 Task: Use Sitcom Laughter 05 Effect in this video Movie B.mp4
Action: Mouse moved to (194, 126)
Screenshot: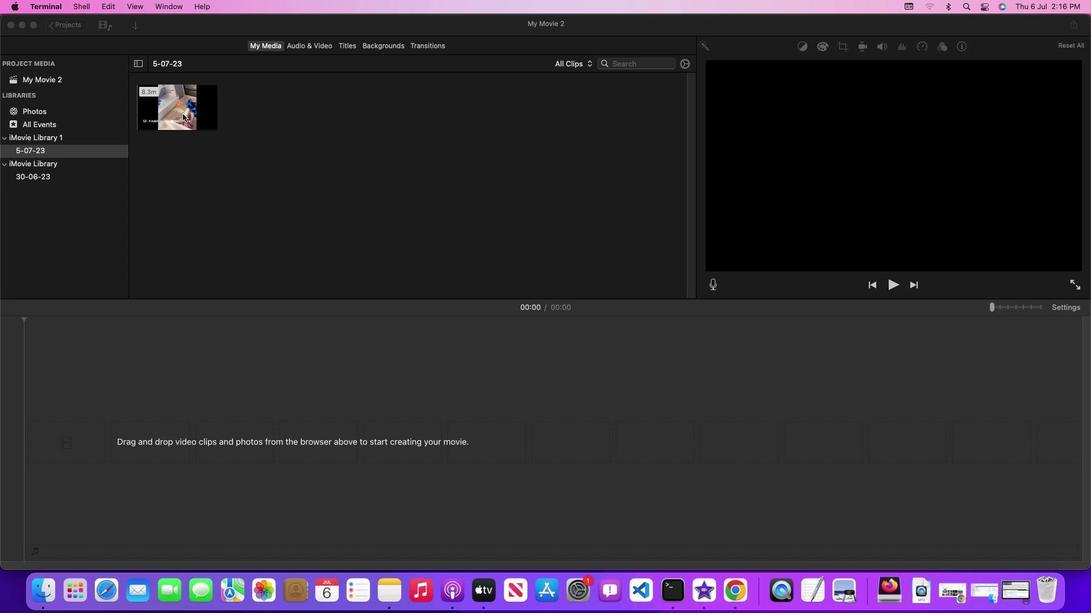 
Action: Mouse pressed left at (194, 126)
Screenshot: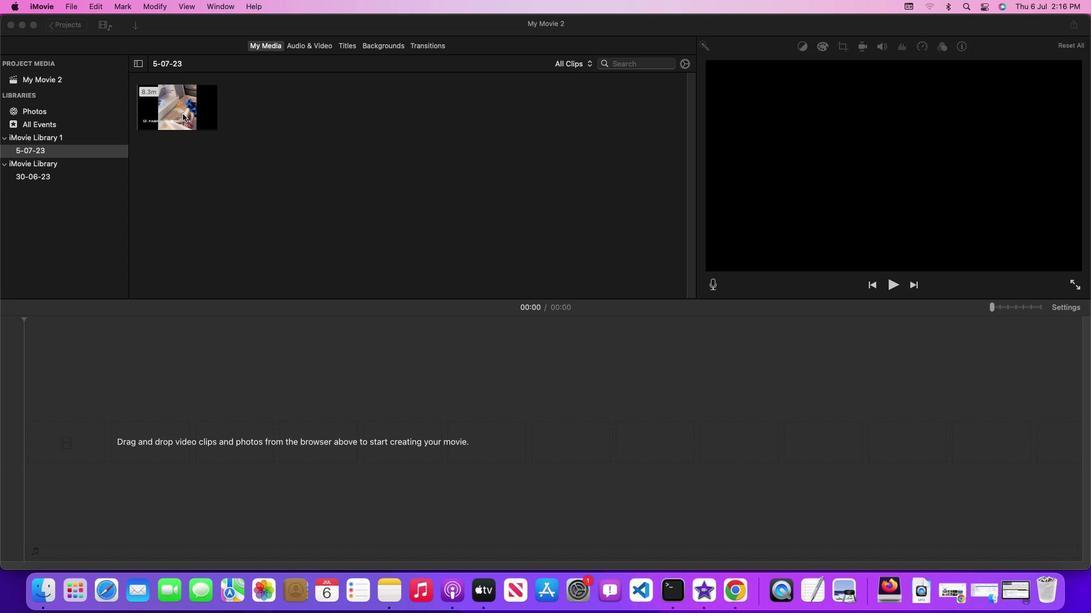 
Action: Mouse pressed left at (194, 126)
Screenshot: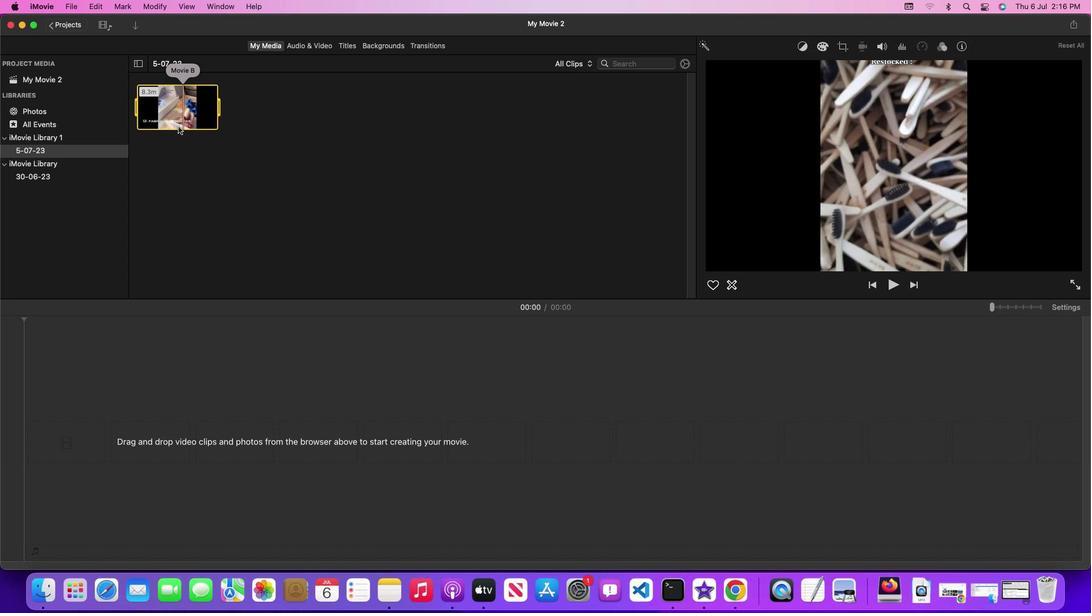 
Action: Mouse moved to (337, 59)
Screenshot: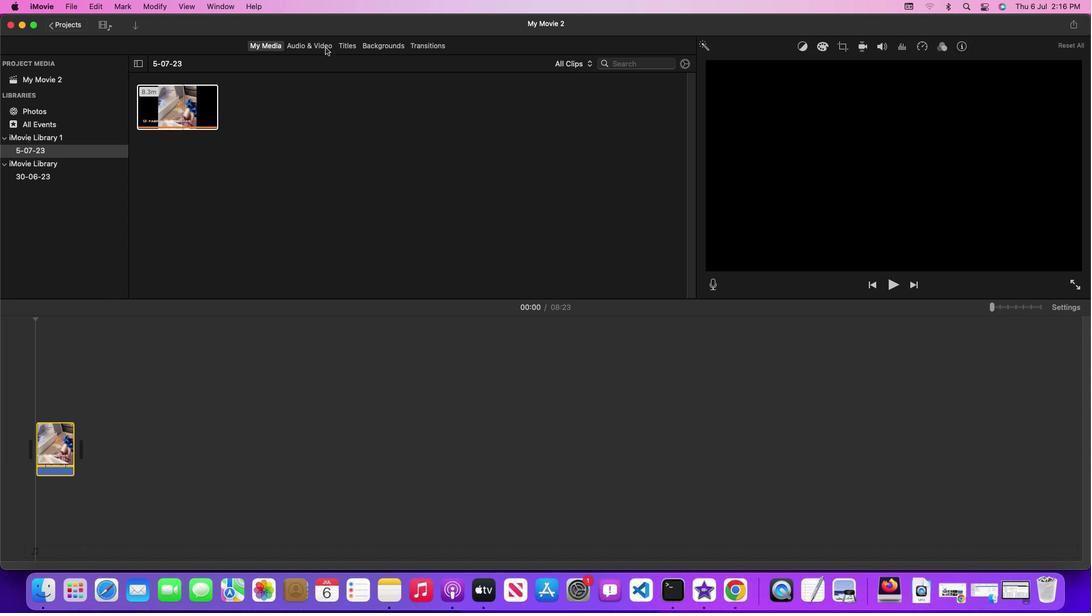 
Action: Mouse pressed left at (337, 59)
Screenshot: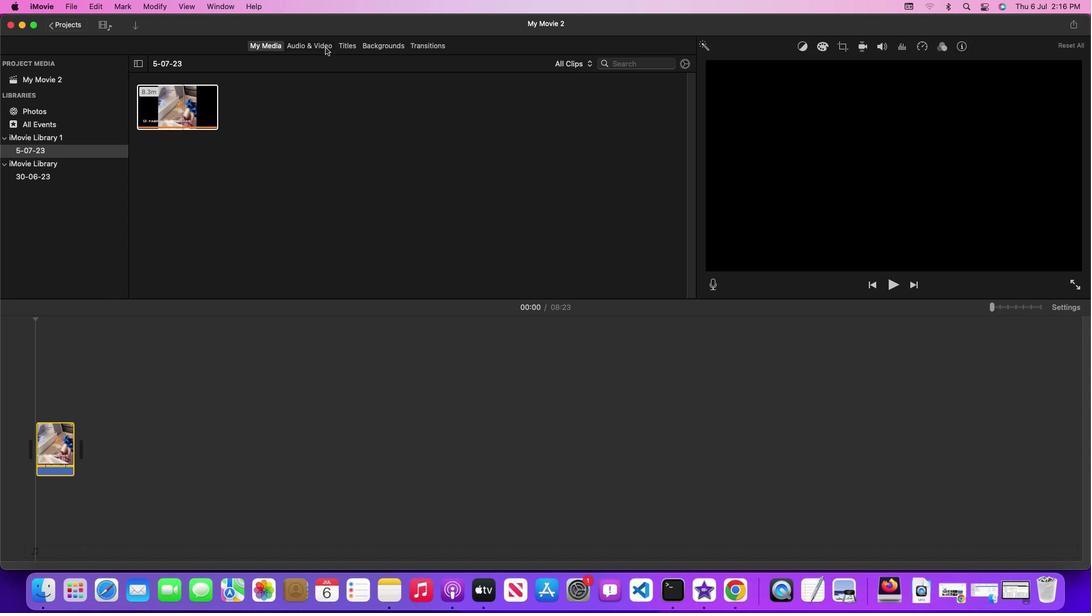 
Action: Mouse moved to (703, 161)
Screenshot: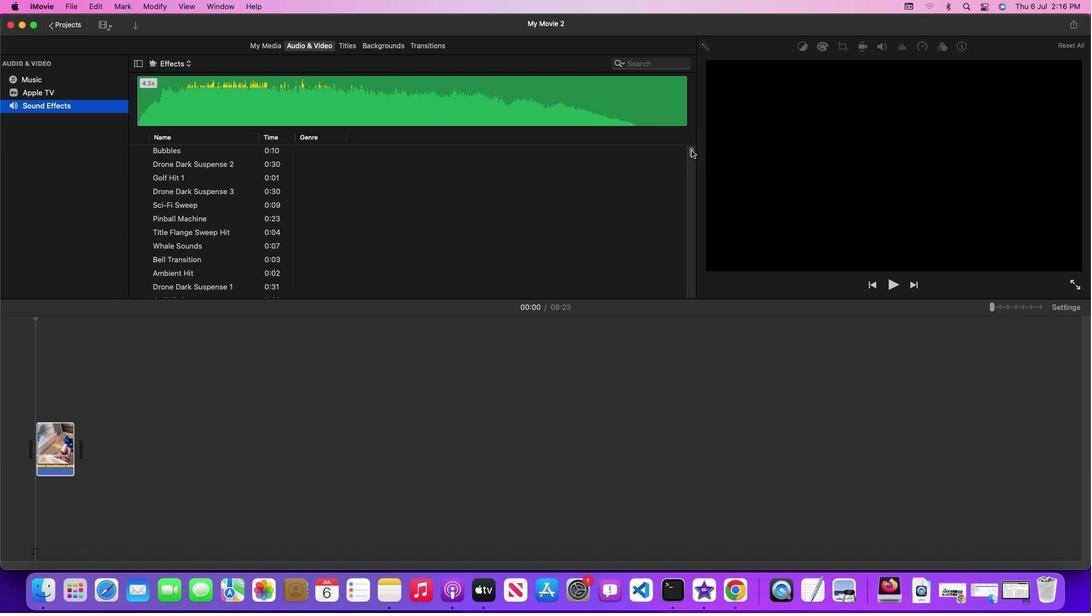 
Action: Mouse pressed left at (703, 161)
Screenshot: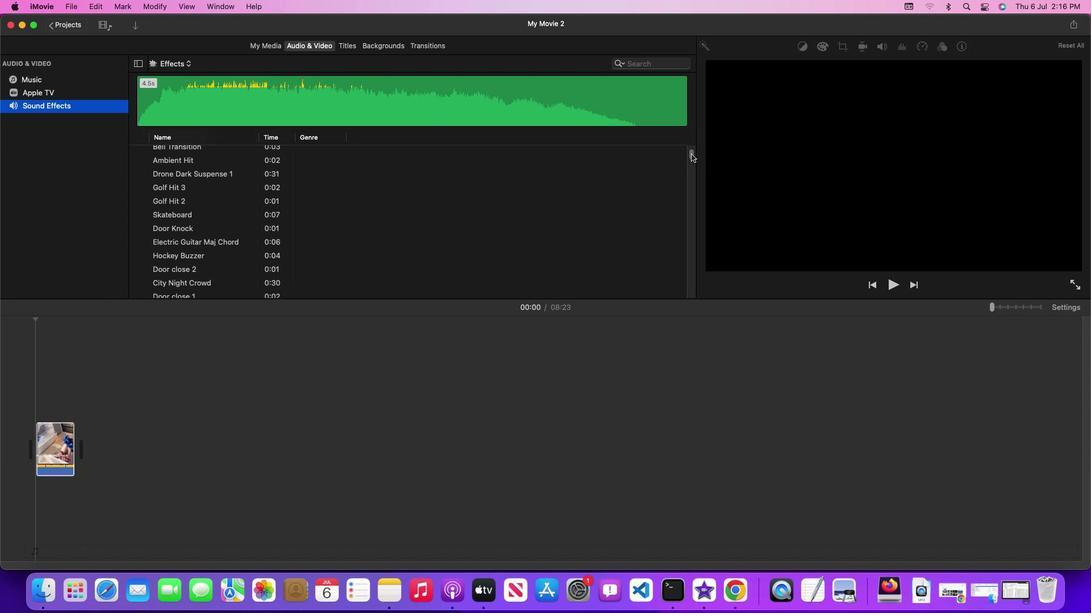 
Action: Mouse moved to (546, 265)
Screenshot: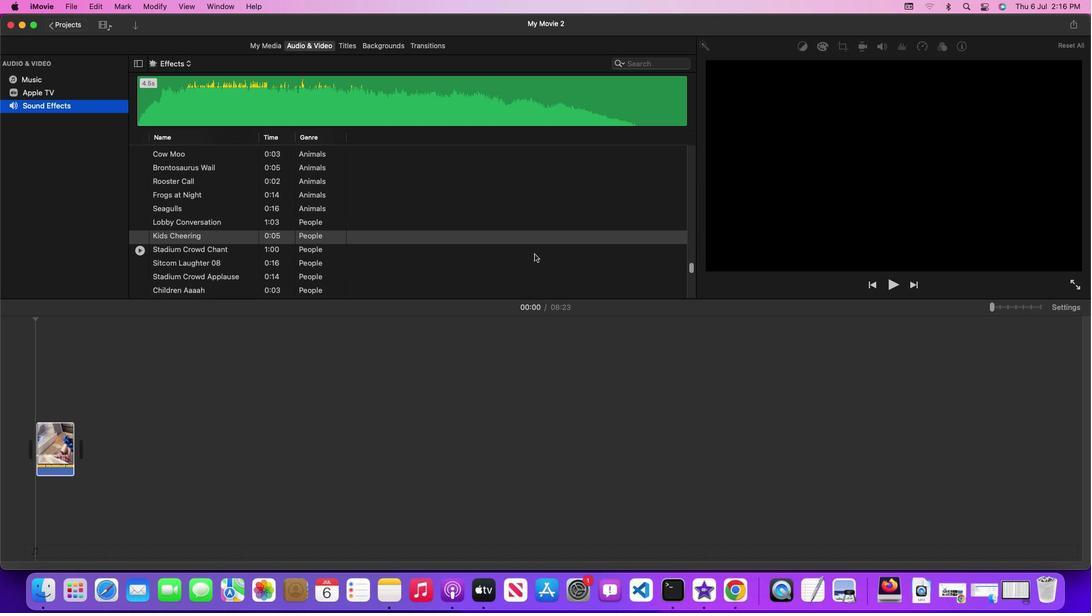 
Action: Mouse scrolled (546, 265) with delta (11, 11)
Screenshot: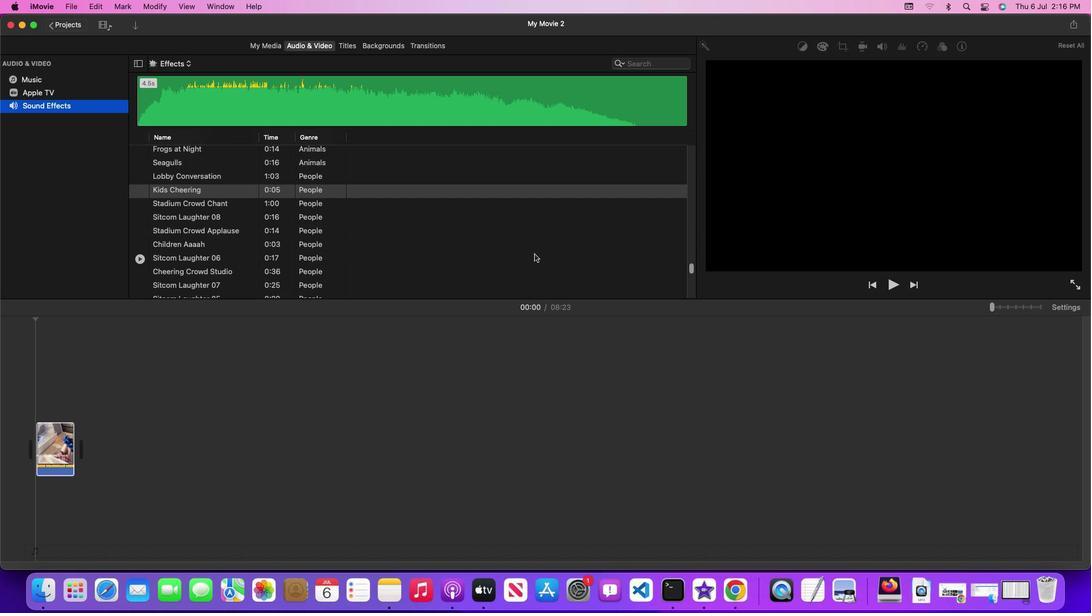 
Action: Mouse scrolled (546, 265) with delta (11, 11)
Screenshot: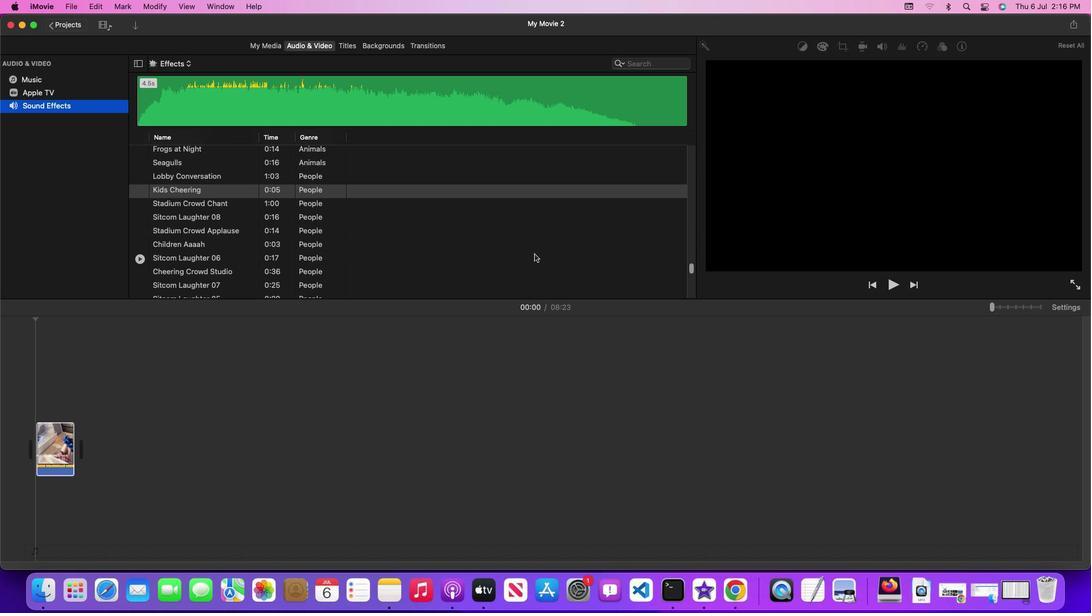 
Action: Mouse scrolled (546, 265) with delta (11, 10)
Screenshot: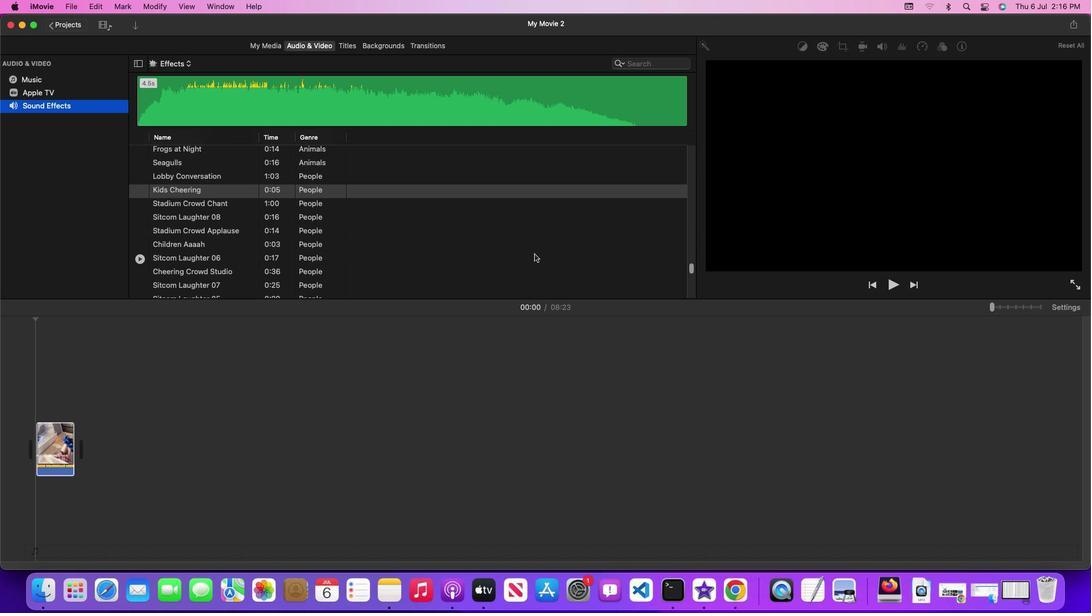 
Action: Mouse scrolled (546, 265) with delta (11, 11)
Screenshot: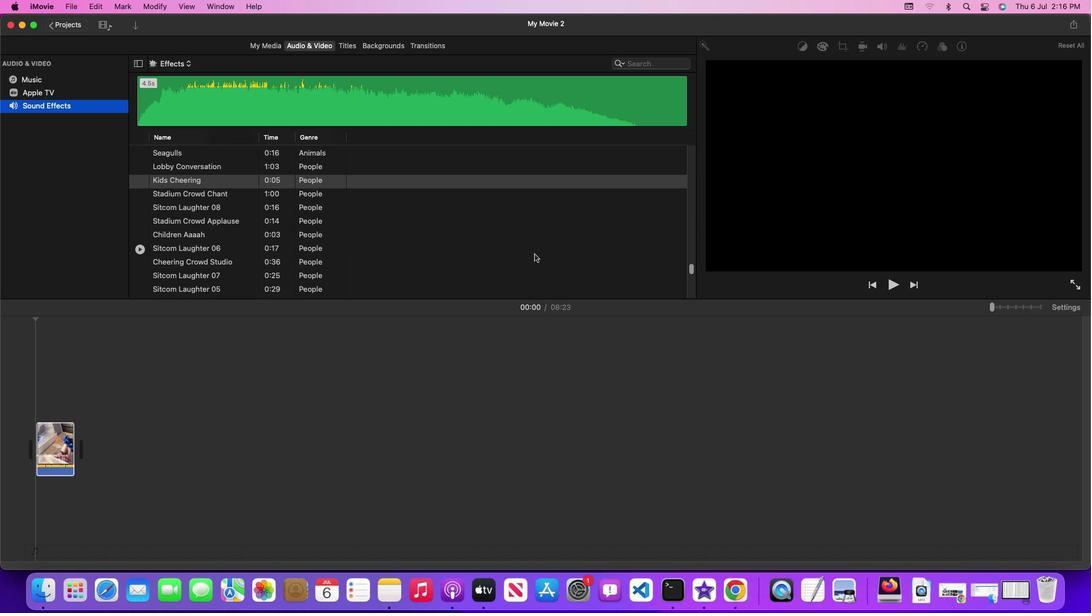 
Action: Mouse scrolled (546, 265) with delta (11, 11)
Screenshot: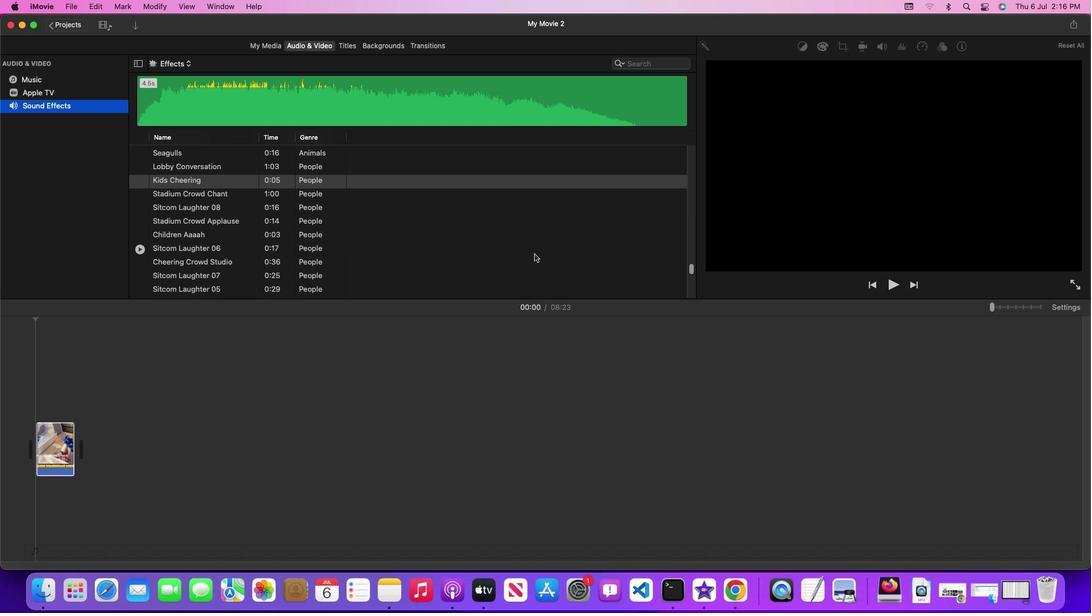 
Action: Mouse scrolled (546, 265) with delta (11, 11)
Screenshot: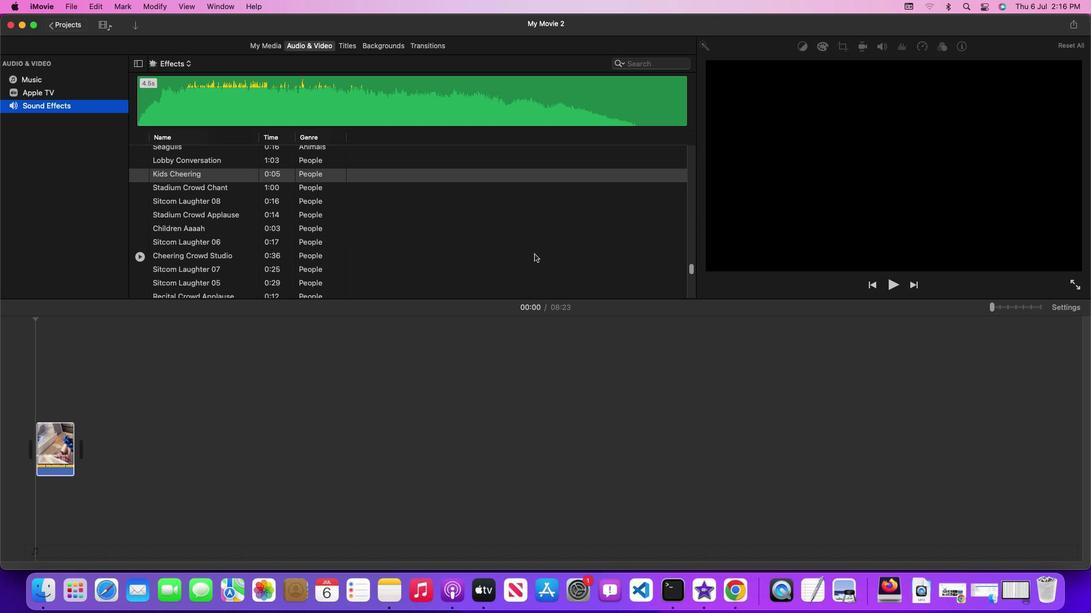 
Action: Mouse scrolled (546, 265) with delta (11, 11)
Screenshot: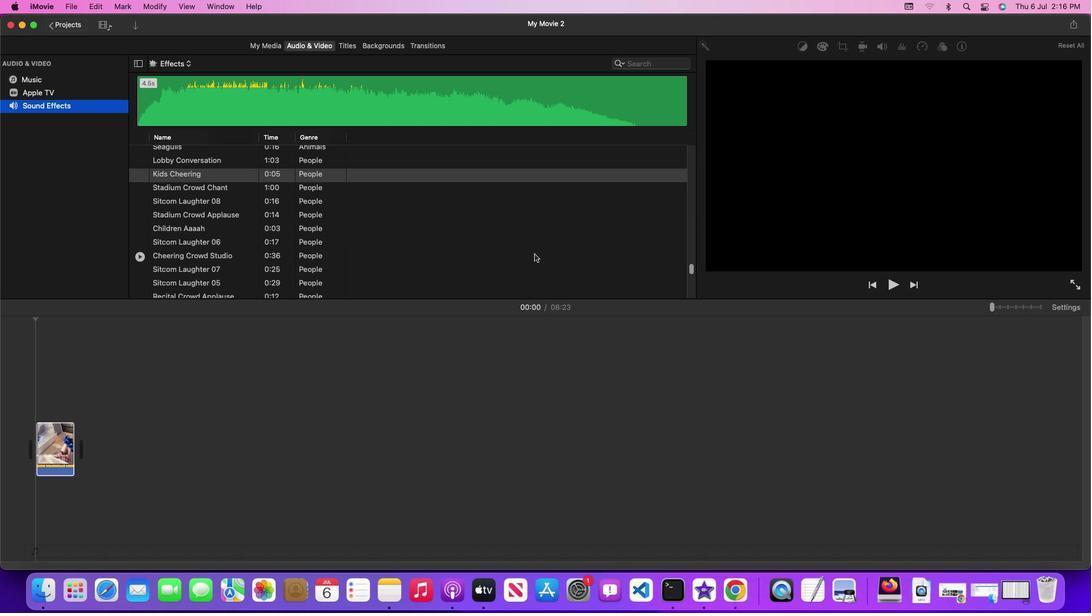 
Action: Mouse scrolled (546, 265) with delta (11, 11)
Screenshot: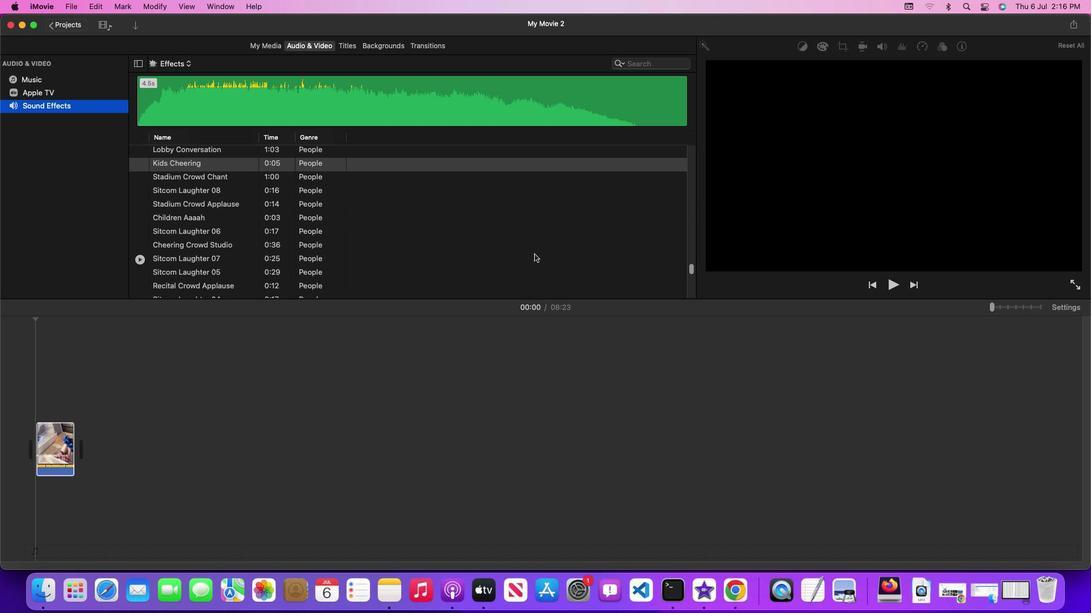 
Action: Mouse scrolled (546, 265) with delta (11, 11)
Screenshot: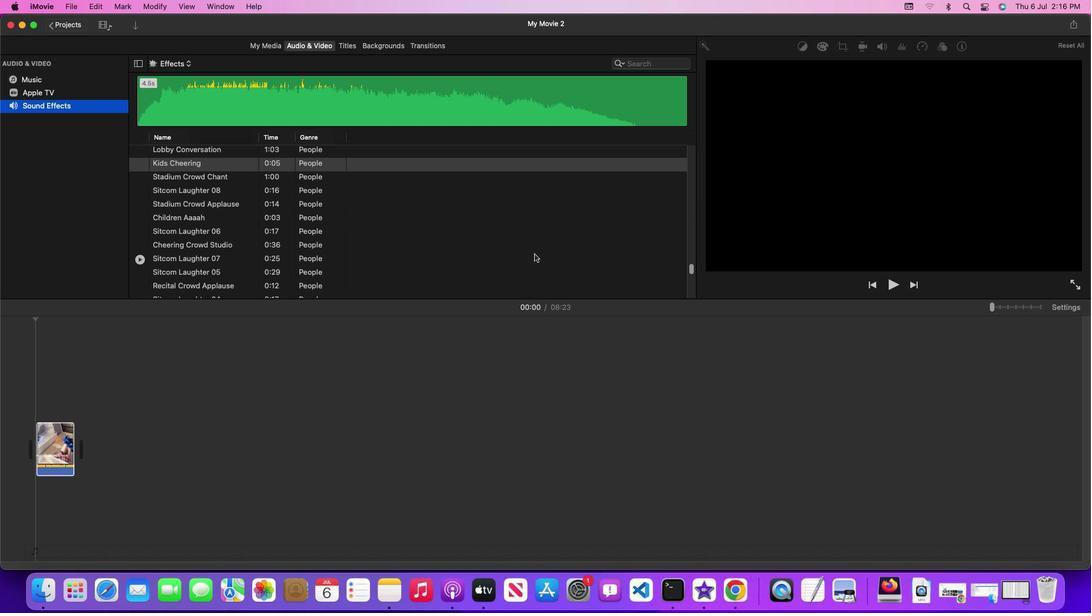 
Action: Mouse moved to (240, 283)
Screenshot: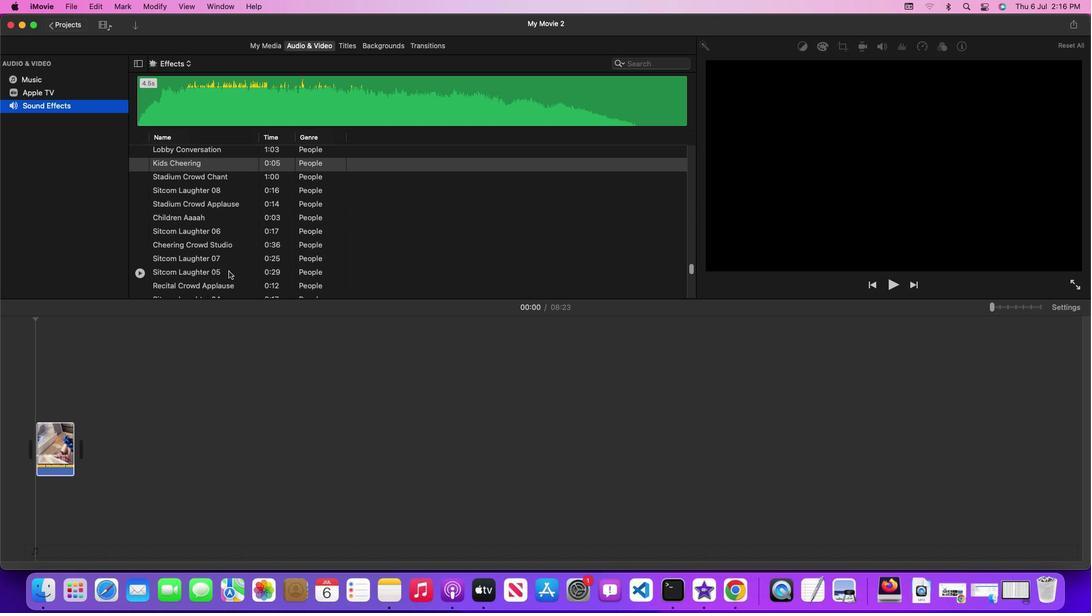 
Action: Mouse pressed left at (240, 283)
Screenshot: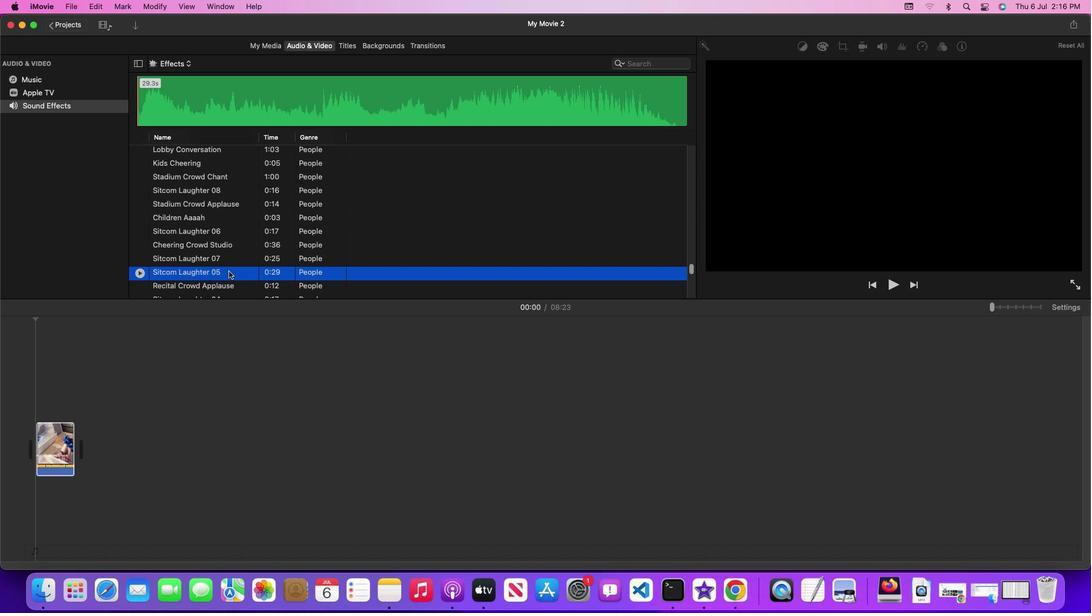 
Action: Mouse moved to (240, 283)
Screenshot: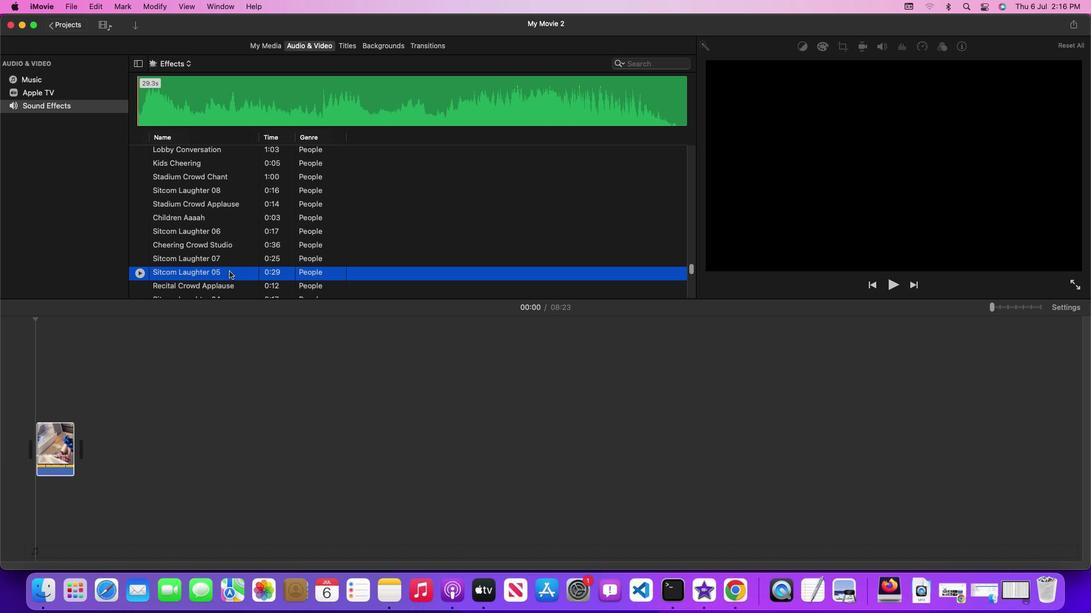 
Action: Mouse pressed left at (240, 283)
Screenshot: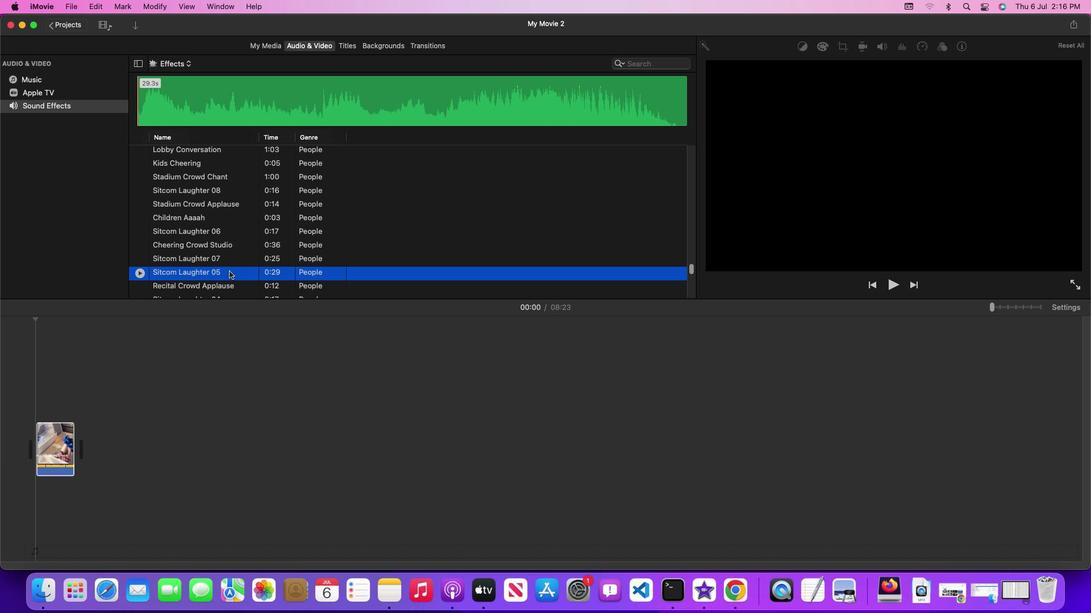 
Action: Mouse moved to (399, 285)
Screenshot: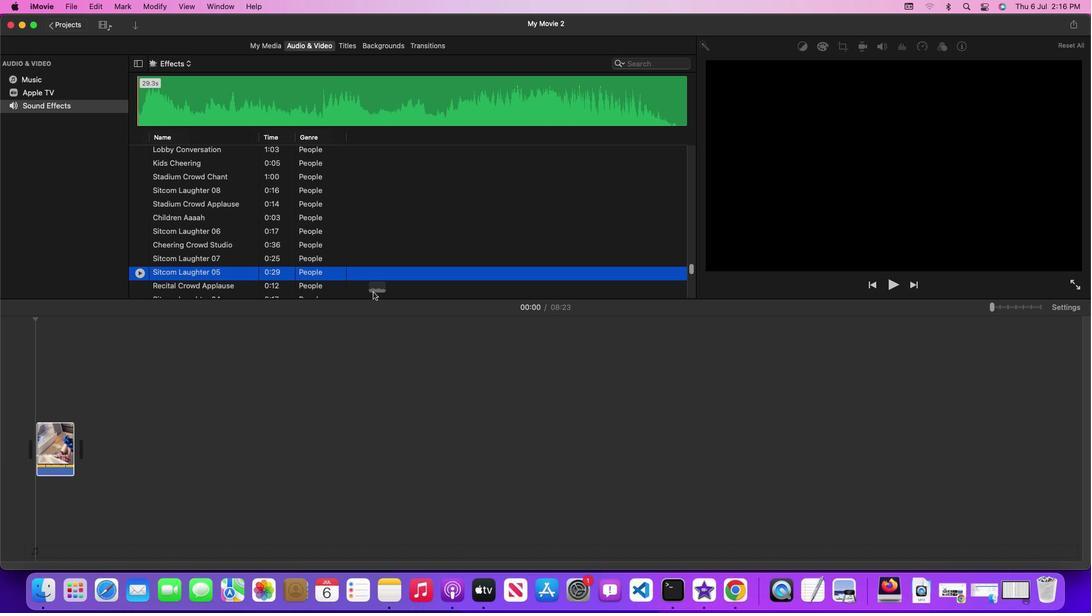 
Action: Mouse pressed left at (399, 285)
Screenshot: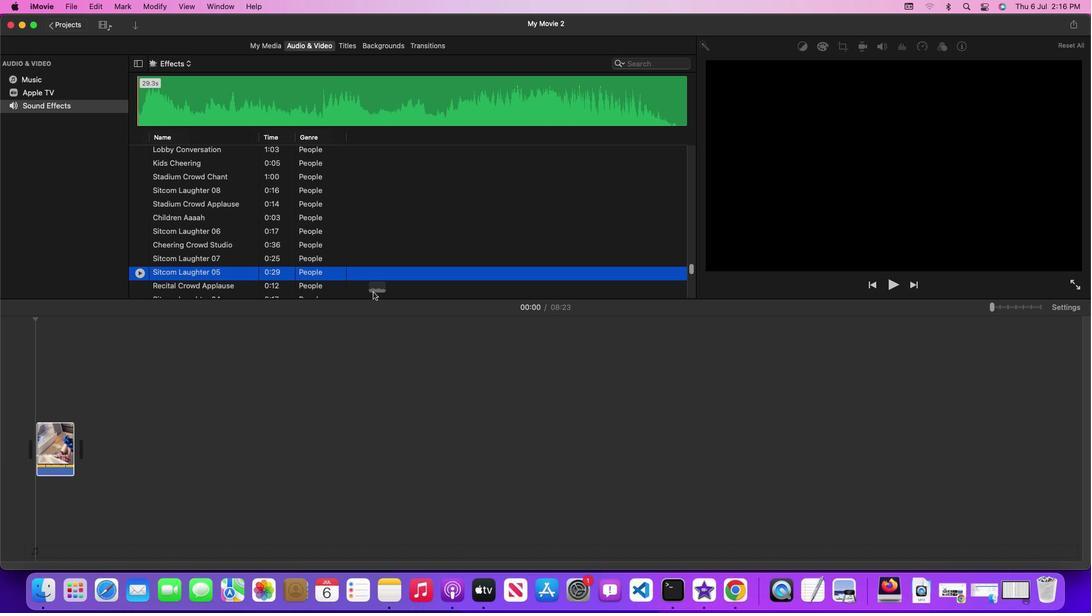 
Action: Mouse moved to (198, 379)
Screenshot: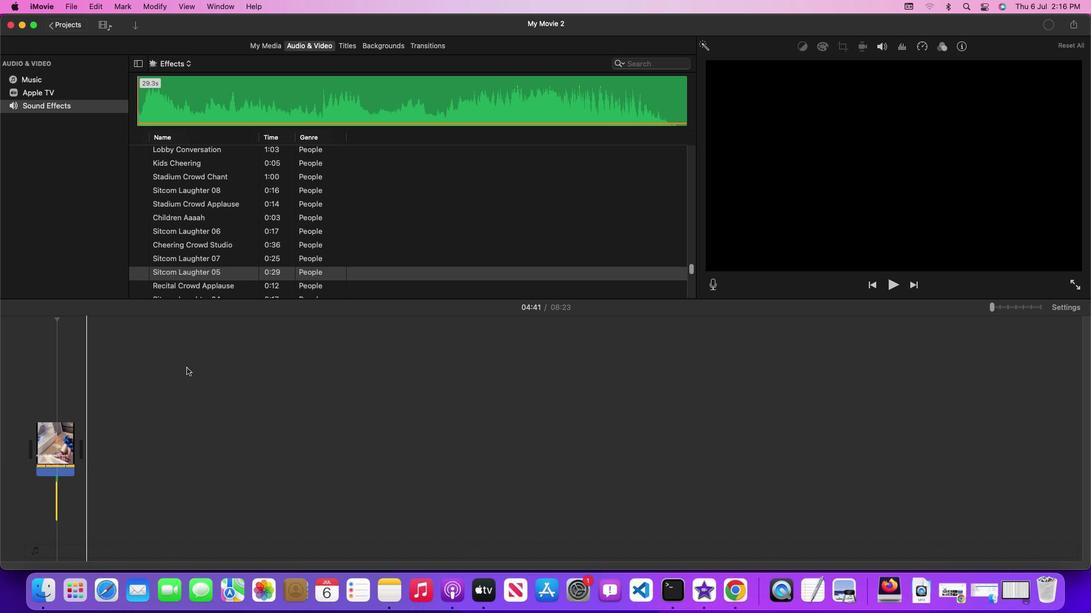 
